 Task: Set the preferred decoders list to "H.264" for video codecs.
Action: Mouse moved to (94, 14)
Screenshot: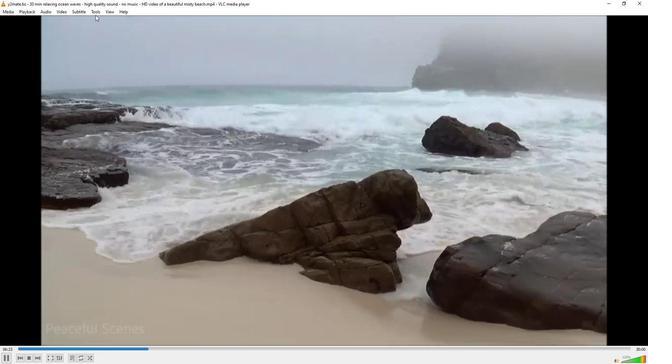 
Action: Mouse pressed left at (94, 14)
Screenshot: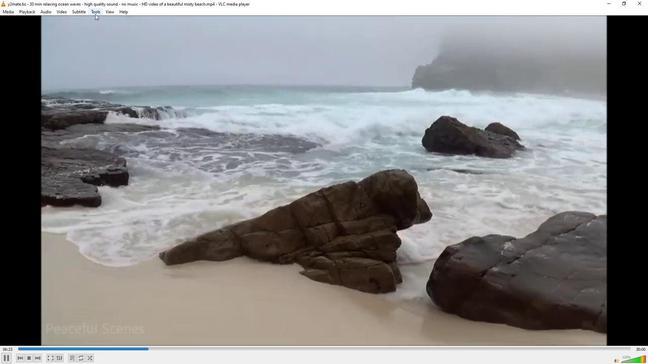 
Action: Mouse moved to (108, 91)
Screenshot: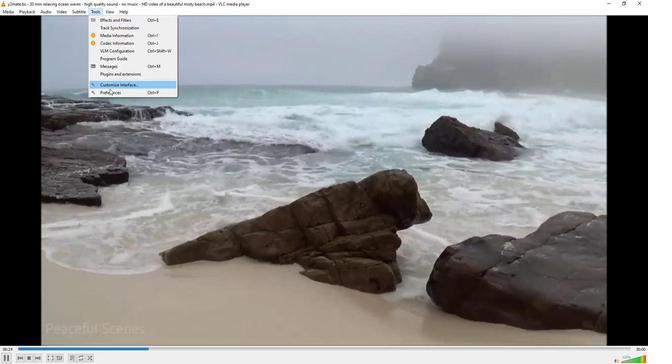 
Action: Mouse pressed left at (108, 91)
Screenshot: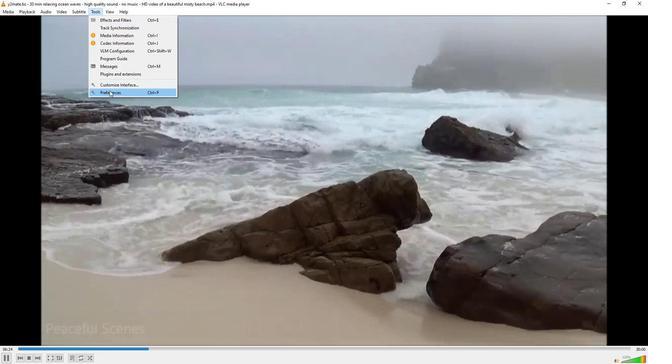 
Action: Mouse moved to (75, 285)
Screenshot: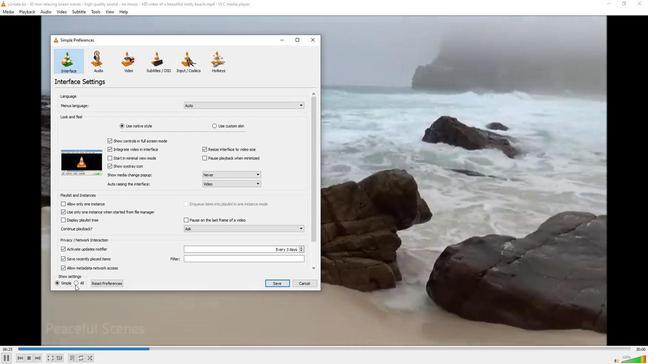 
Action: Mouse pressed left at (75, 285)
Screenshot: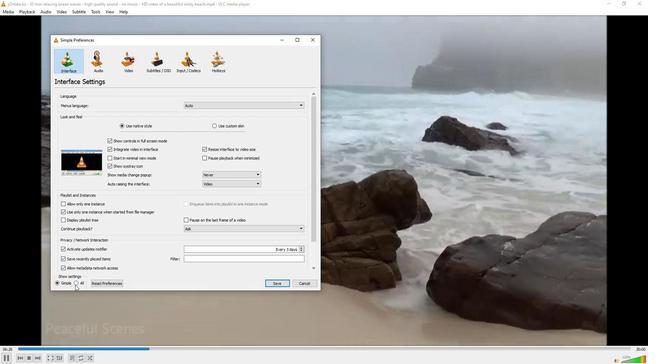 
Action: Mouse moved to (68, 189)
Screenshot: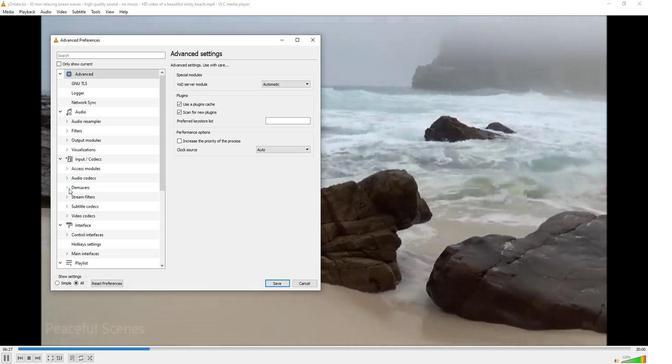 
Action: Mouse pressed left at (68, 189)
Screenshot: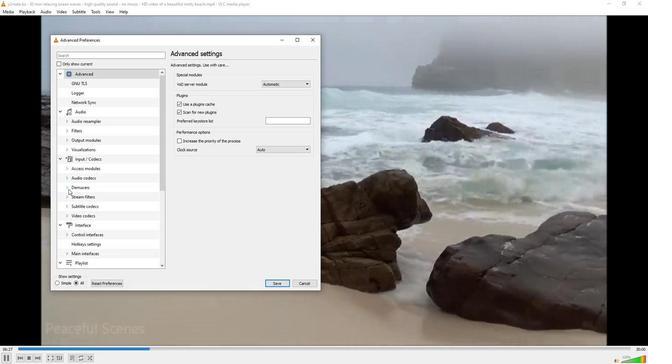 
Action: Mouse moved to (79, 197)
Screenshot: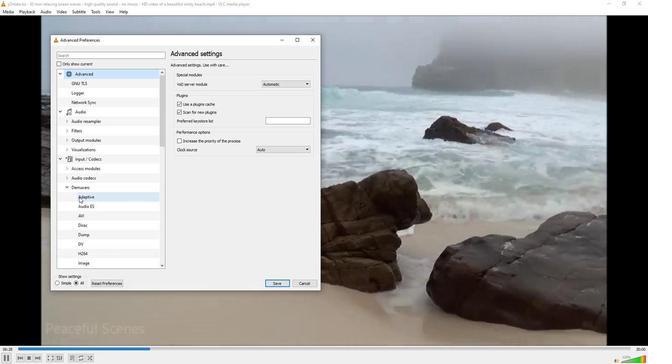 
Action: Mouse scrolled (79, 197) with delta (0, 0)
Screenshot: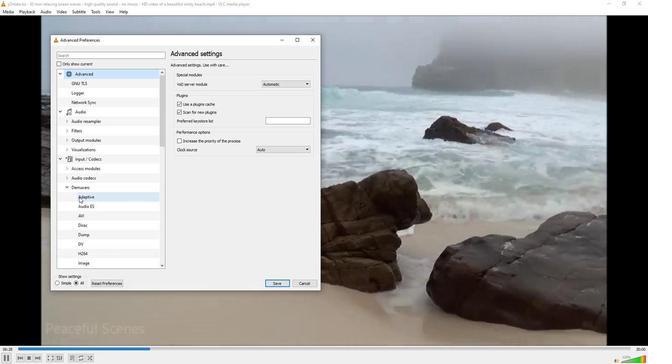 
Action: Mouse scrolled (79, 197) with delta (0, 0)
Screenshot: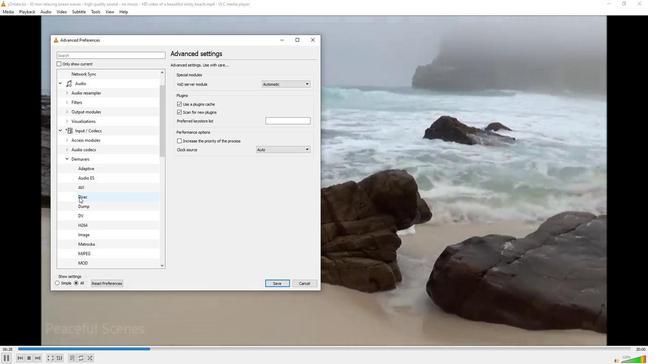 
Action: Mouse moved to (79, 198)
Screenshot: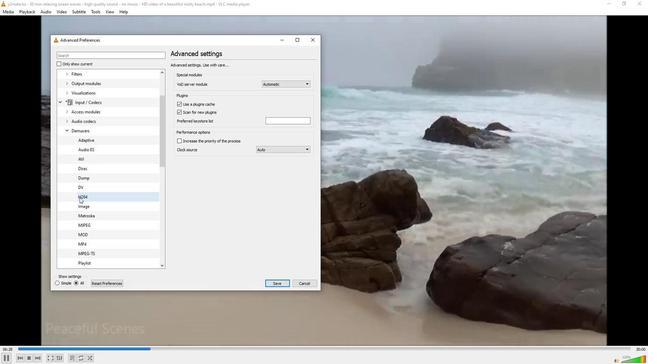 
Action: Mouse scrolled (79, 198) with delta (0, 0)
Screenshot: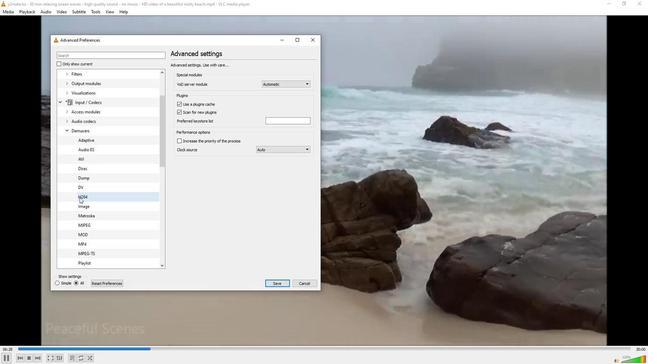 
Action: Mouse scrolled (79, 198) with delta (0, 0)
Screenshot: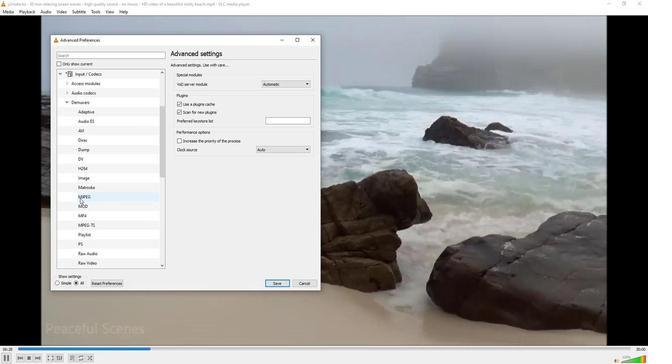 
Action: Mouse moved to (79, 198)
Screenshot: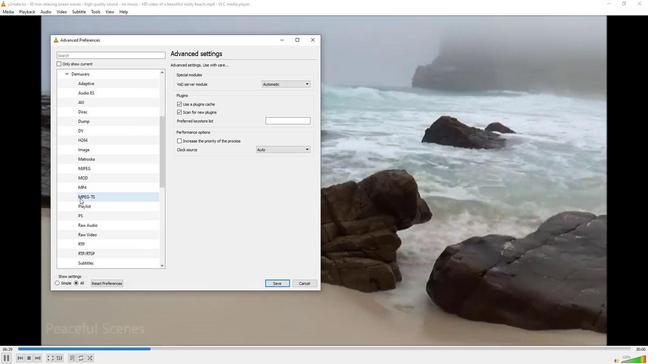 
Action: Mouse scrolled (79, 198) with delta (0, 0)
Screenshot: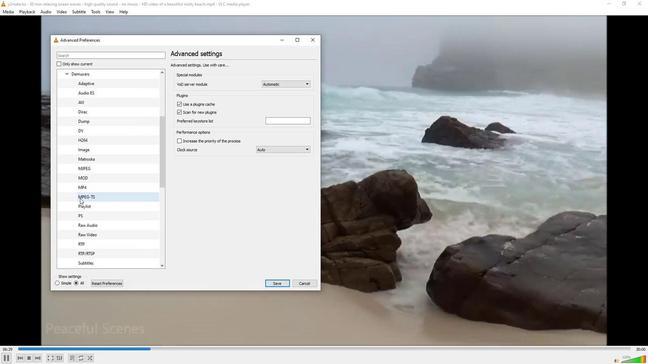 
Action: Mouse moved to (78, 210)
Screenshot: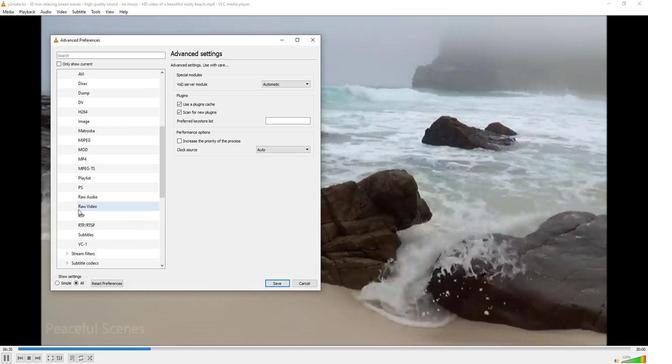 
Action: Mouse scrolled (78, 209) with delta (0, 0)
Screenshot: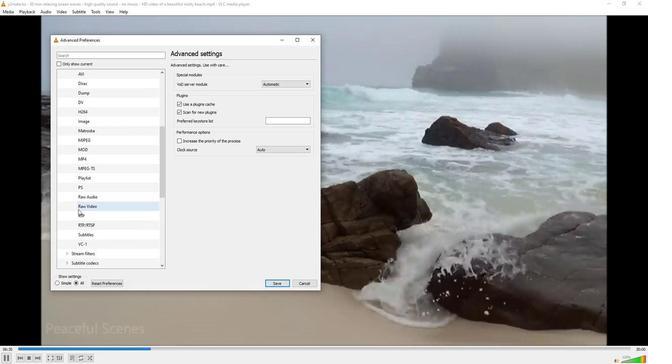 
Action: Mouse moved to (73, 244)
Screenshot: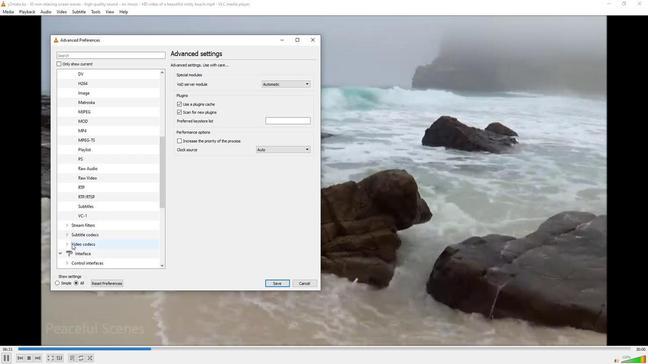 
Action: Mouse pressed left at (73, 244)
Screenshot: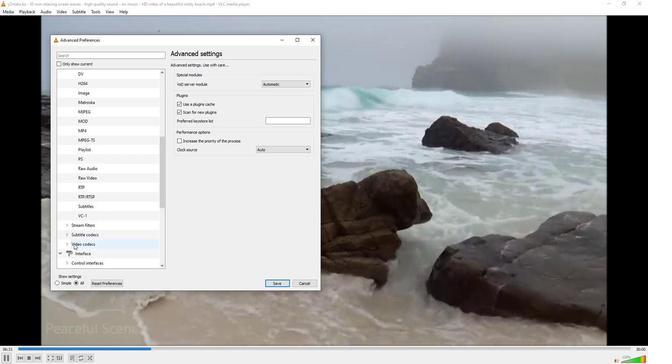 
Action: Mouse moved to (273, 75)
Screenshot: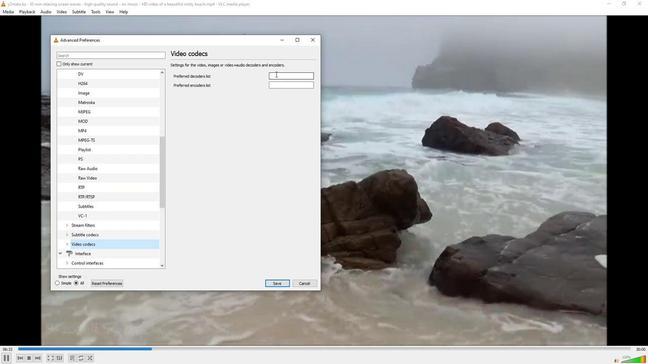 
Action: Mouse pressed left at (273, 75)
Screenshot: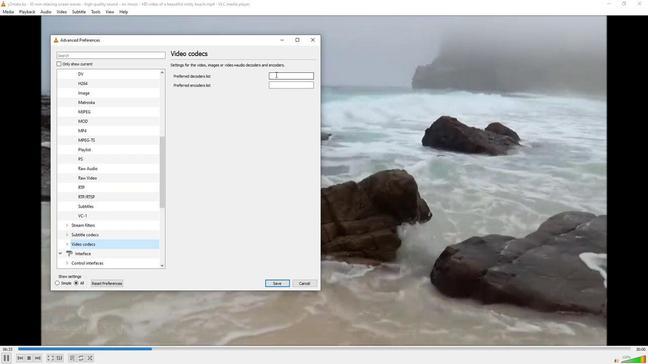 
Action: Key pressed <Key.caps_lock>H.264
Screenshot: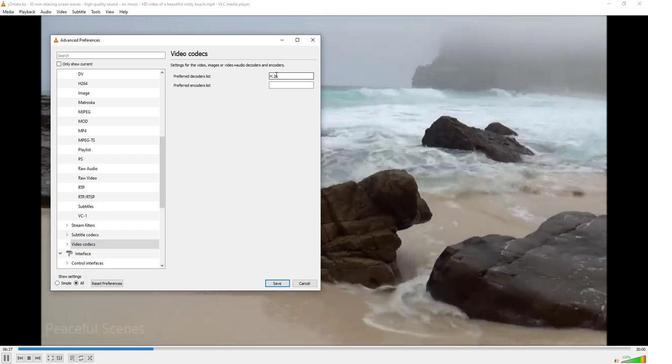 
Action: Mouse moved to (328, 141)
Screenshot: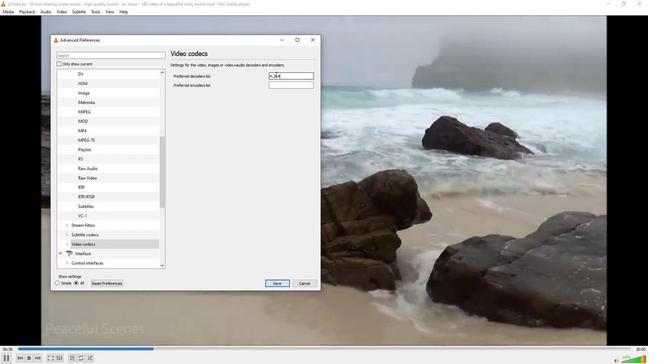 
